 Task: Add Sprouts Organic Passata Tomato Puree to the cart.
Action: Mouse moved to (326, 140)
Screenshot: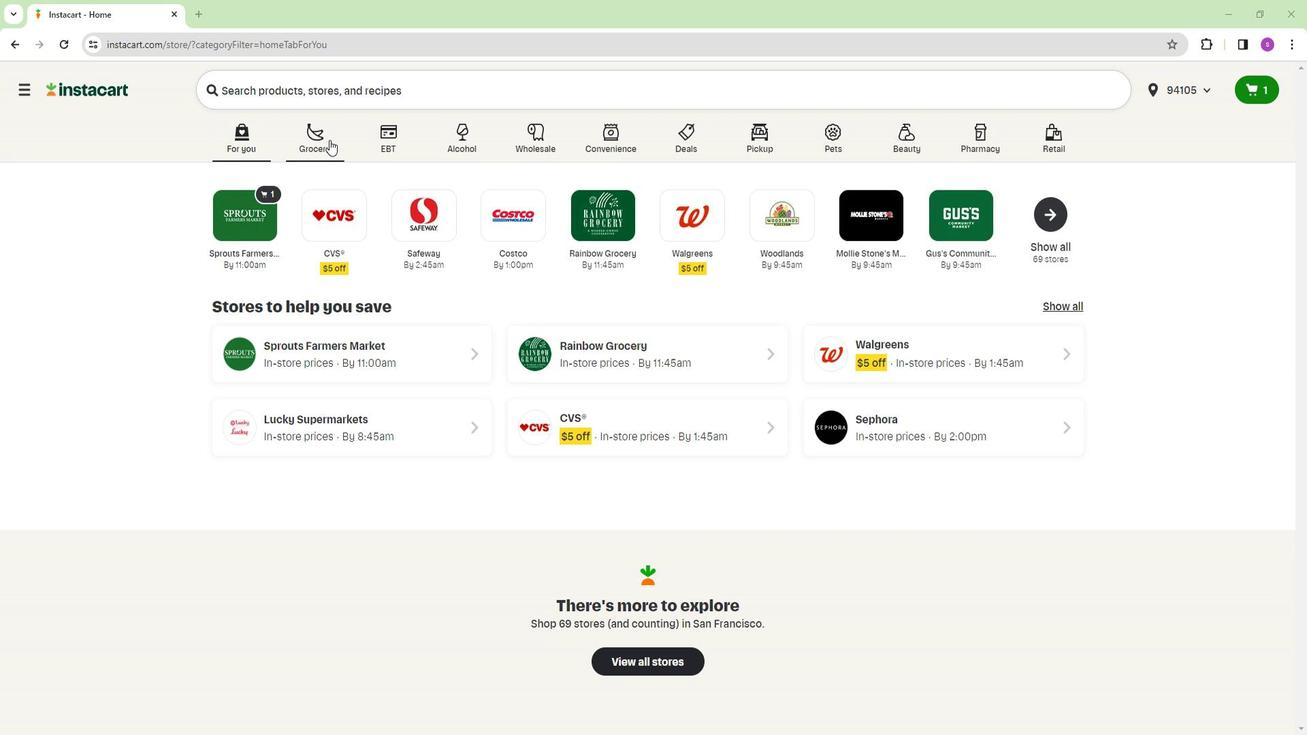 
Action: Mouse pressed left at (326, 140)
Screenshot: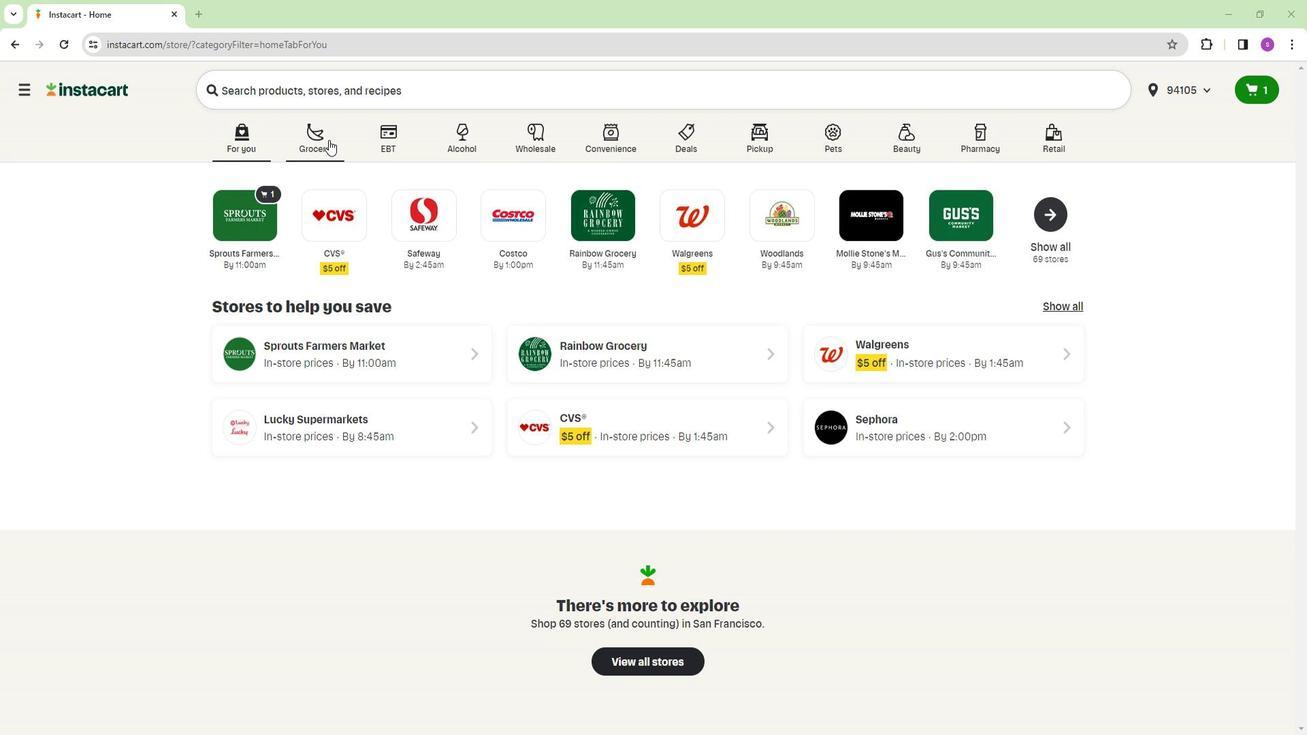 
Action: Mouse moved to (249, 226)
Screenshot: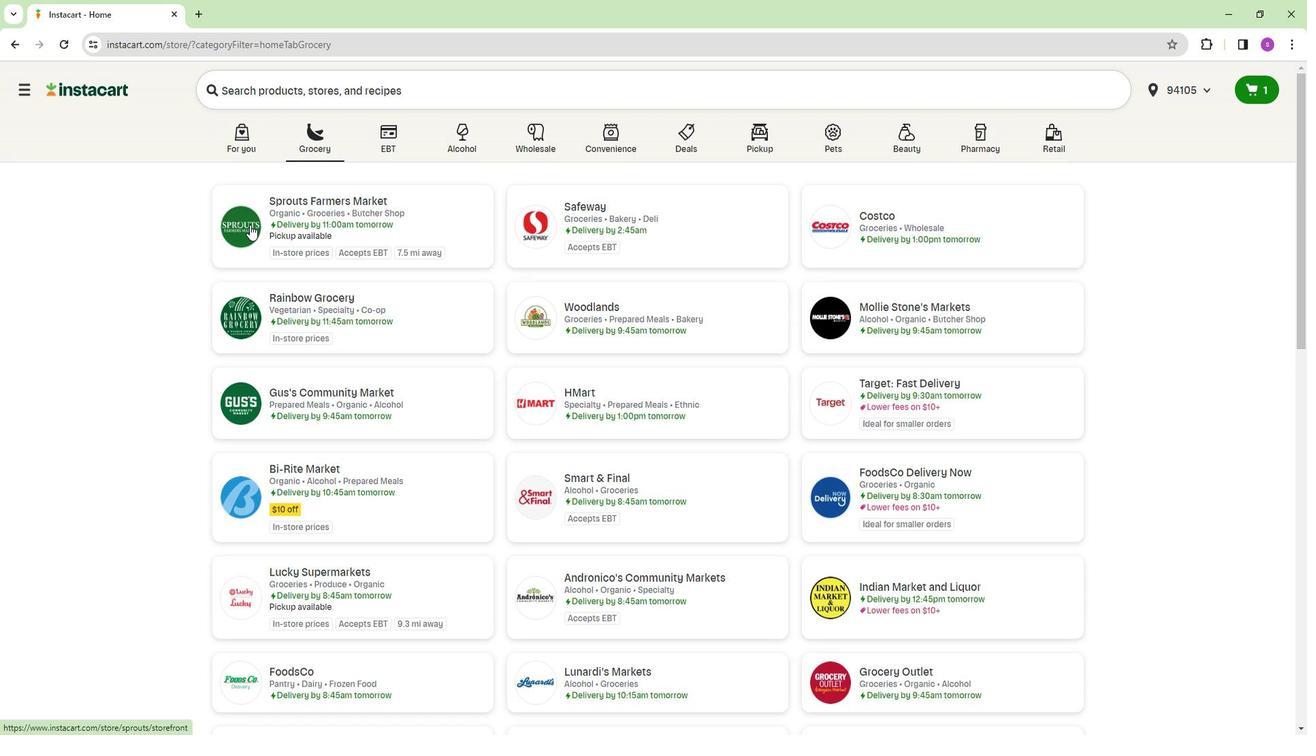 
Action: Mouse pressed left at (249, 226)
Screenshot: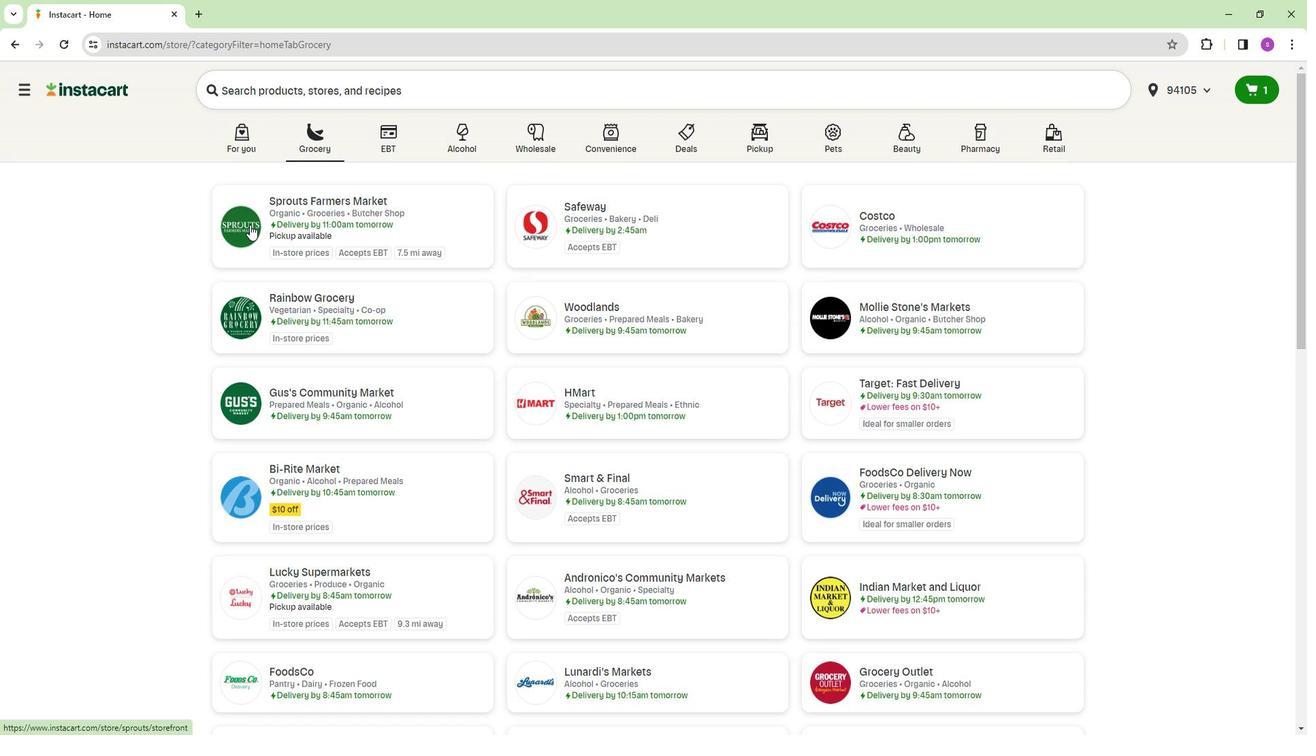 
Action: Mouse moved to (100, 507)
Screenshot: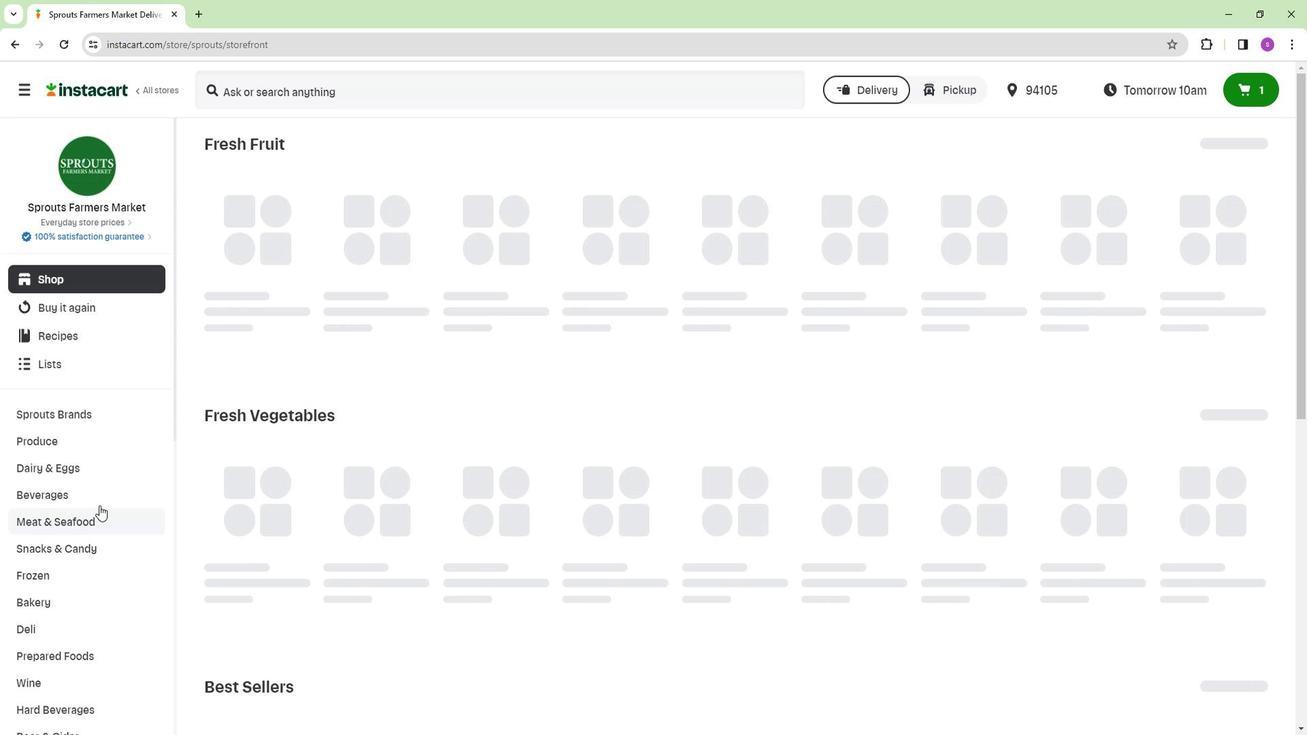 
Action: Mouse scrolled (100, 507) with delta (0, 0)
Screenshot: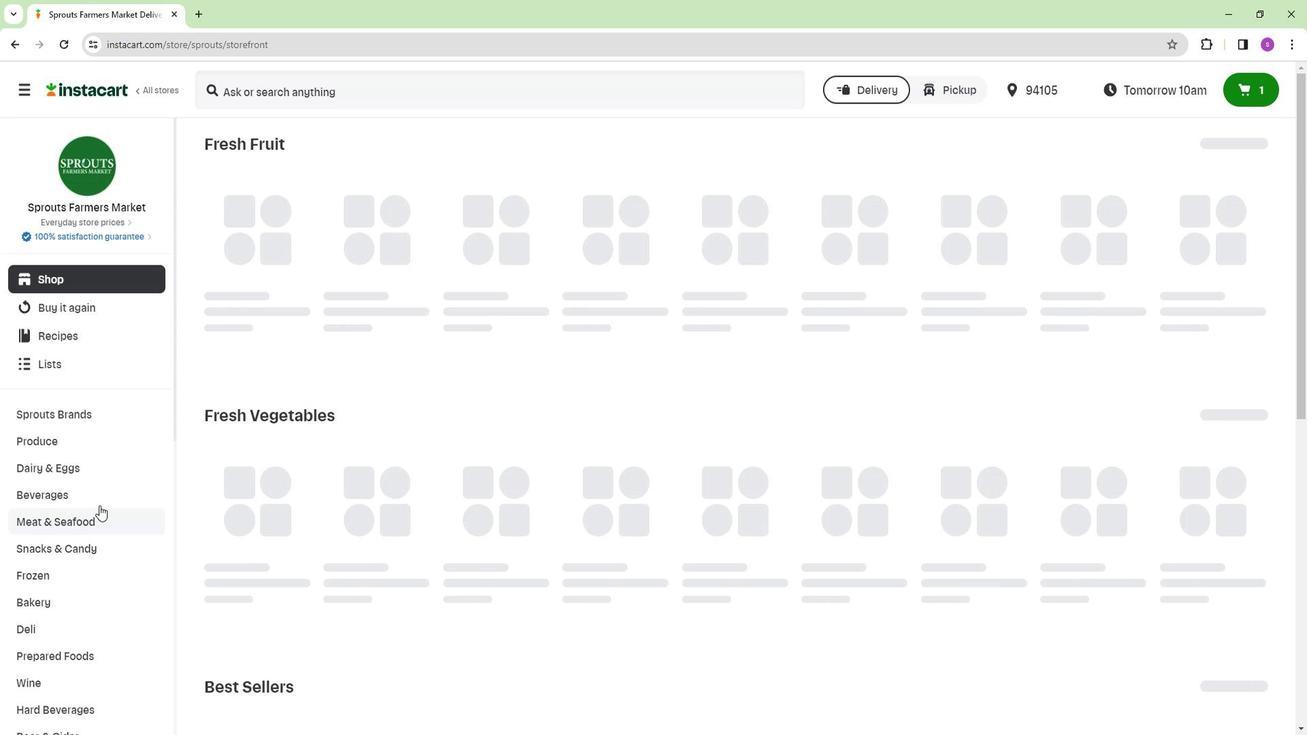 
Action: Mouse moved to (100, 506)
Screenshot: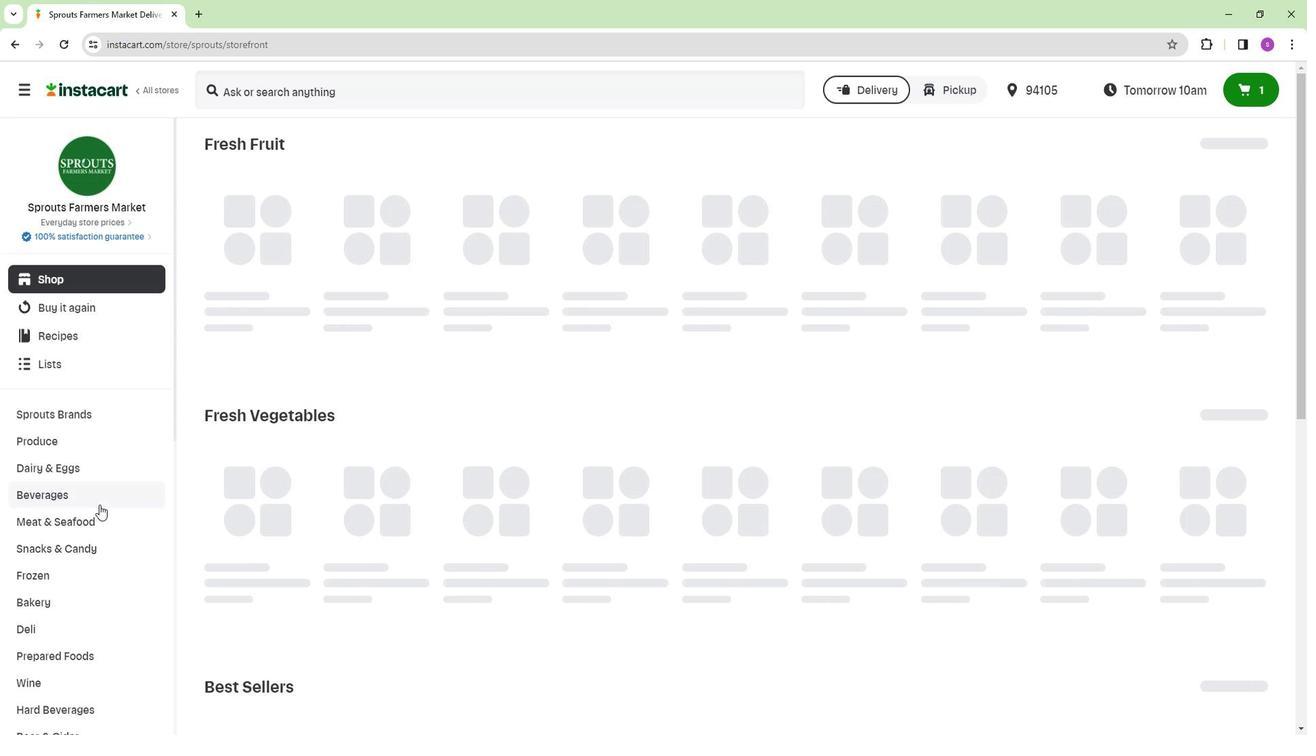 
Action: Mouse scrolled (100, 505) with delta (0, 0)
Screenshot: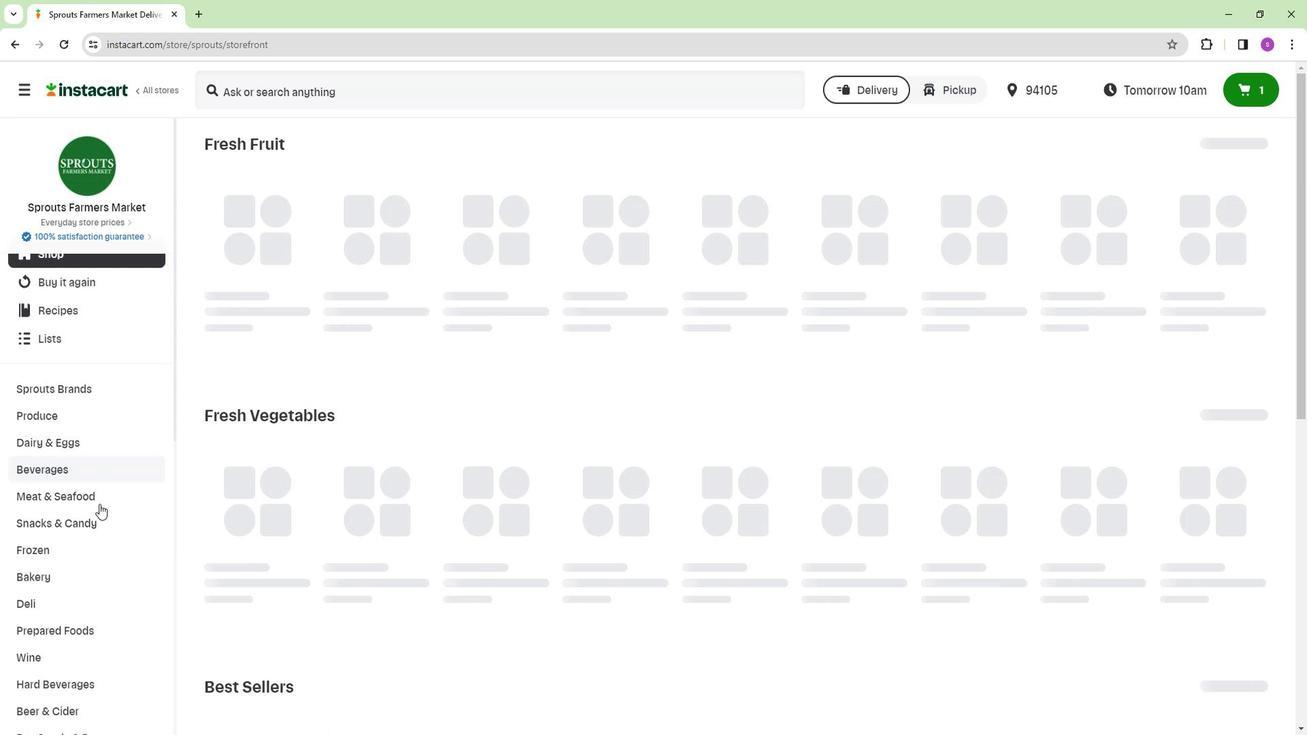 
Action: Mouse scrolled (100, 505) with delta (0, 0)
Screenshot: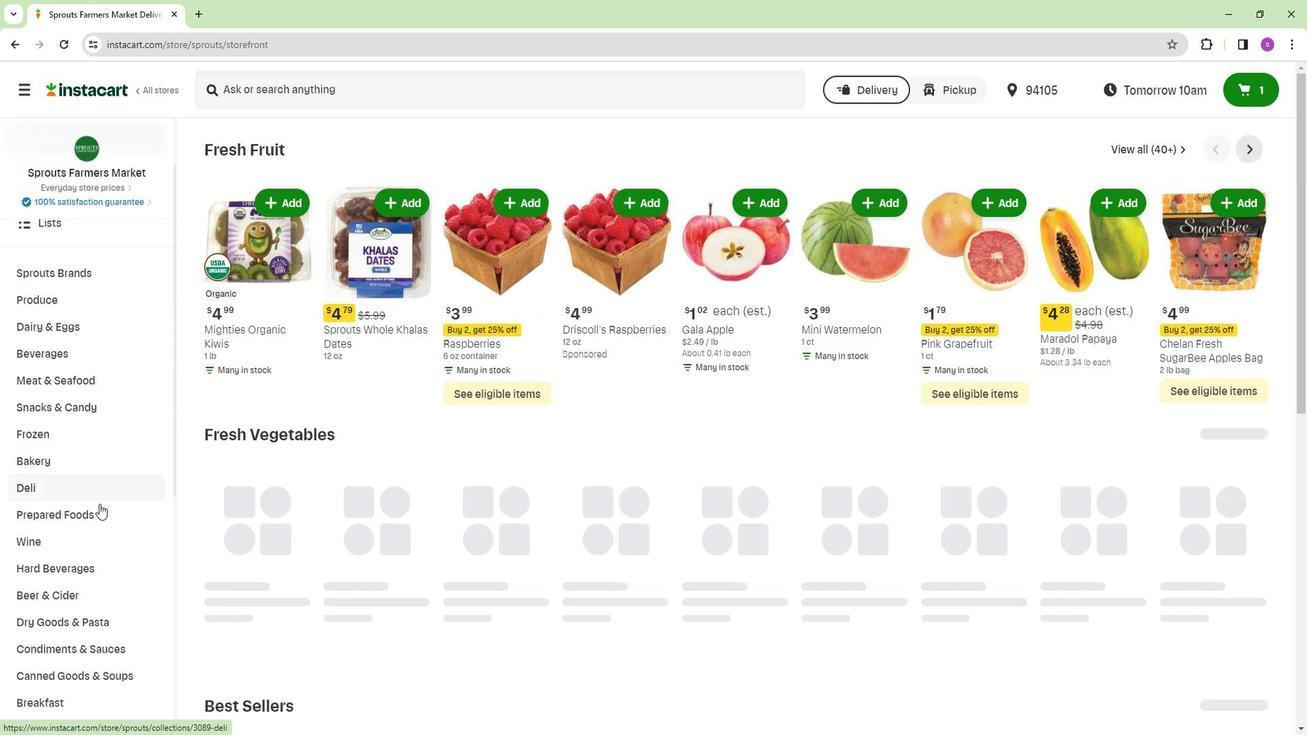 
Action: Mouse moved to (100, 542)
Screenshot: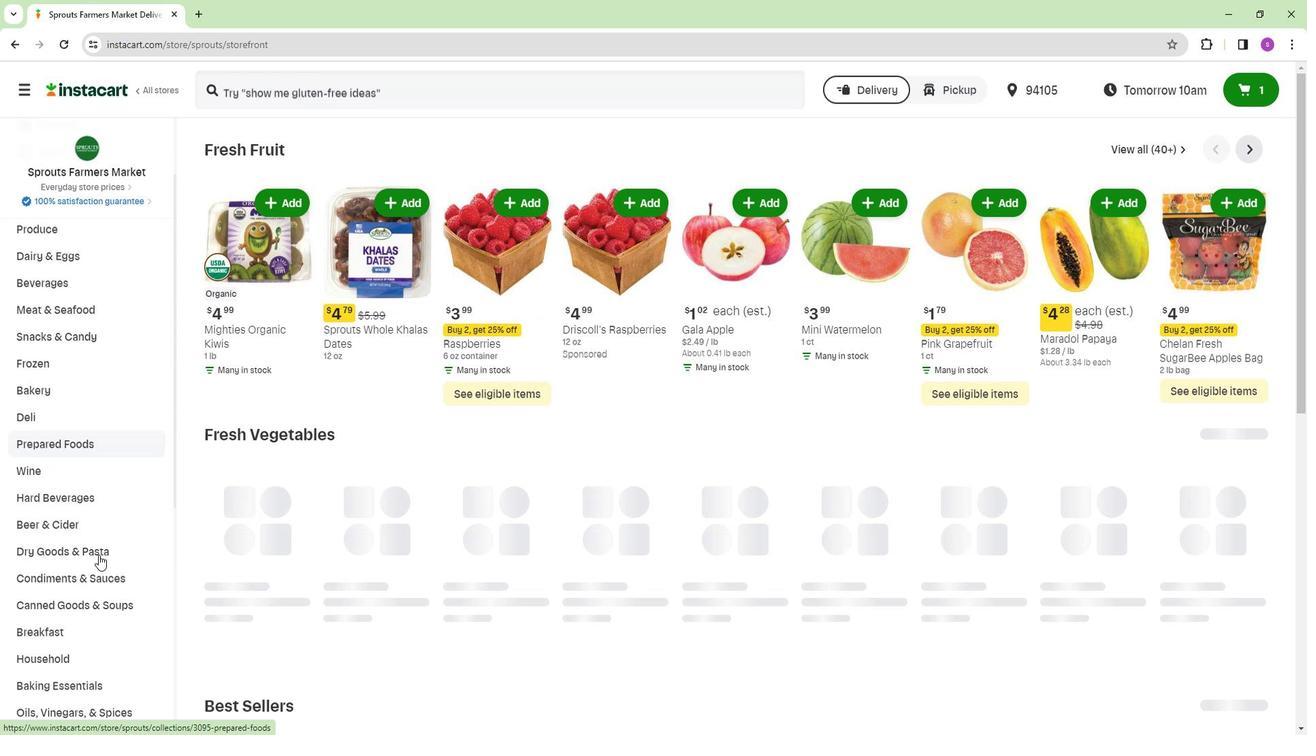 
Action: Mouse pressed left at (100, 542)
Screenshot: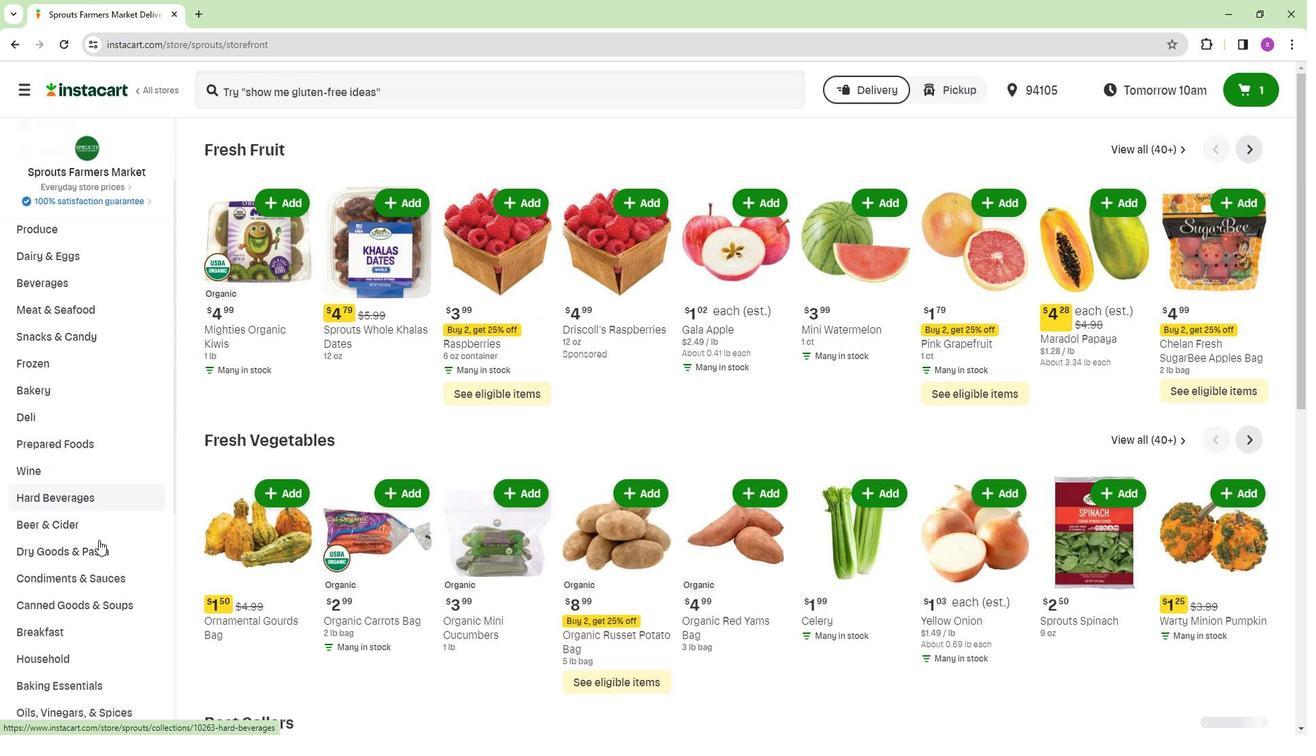 
Action: Mouse moved to (100, 554)
Screenshot: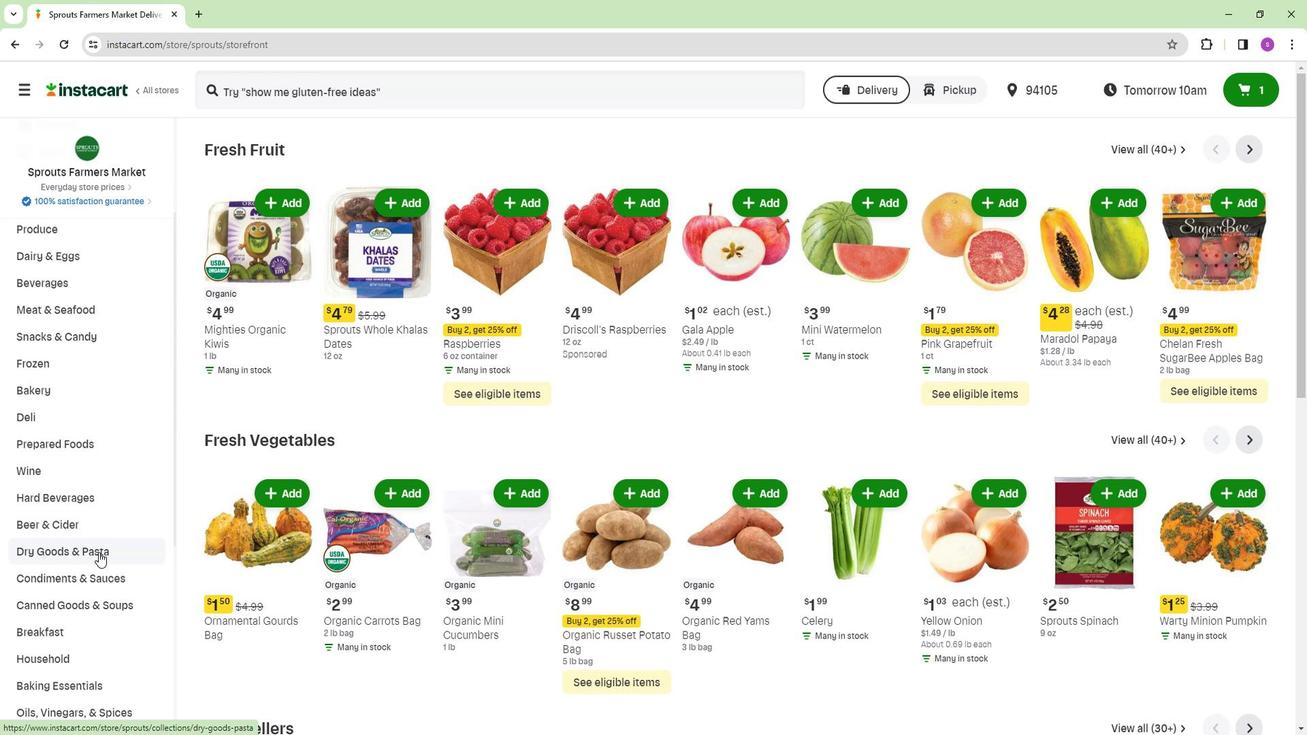 
Action: Mouse pressed left at (100, 554)
Screenshot: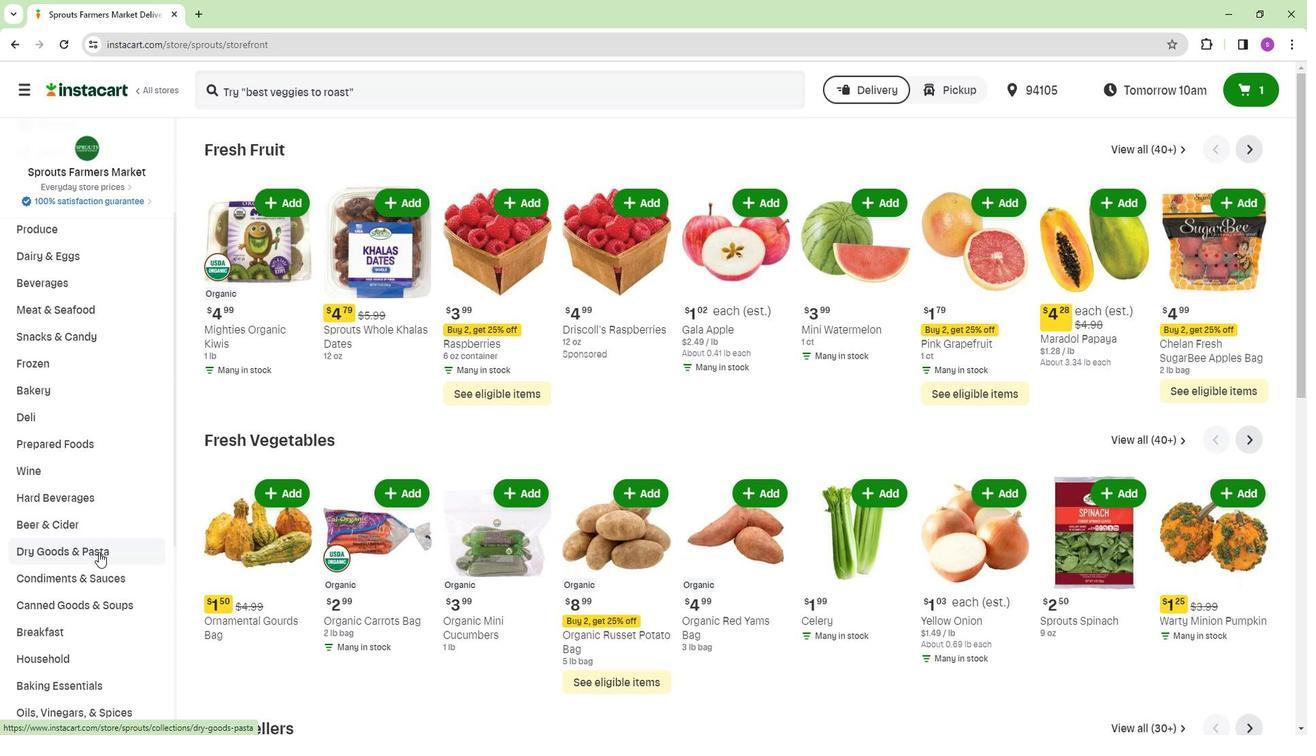 
Action: Mouse moved to (691, 180)
Screenshot: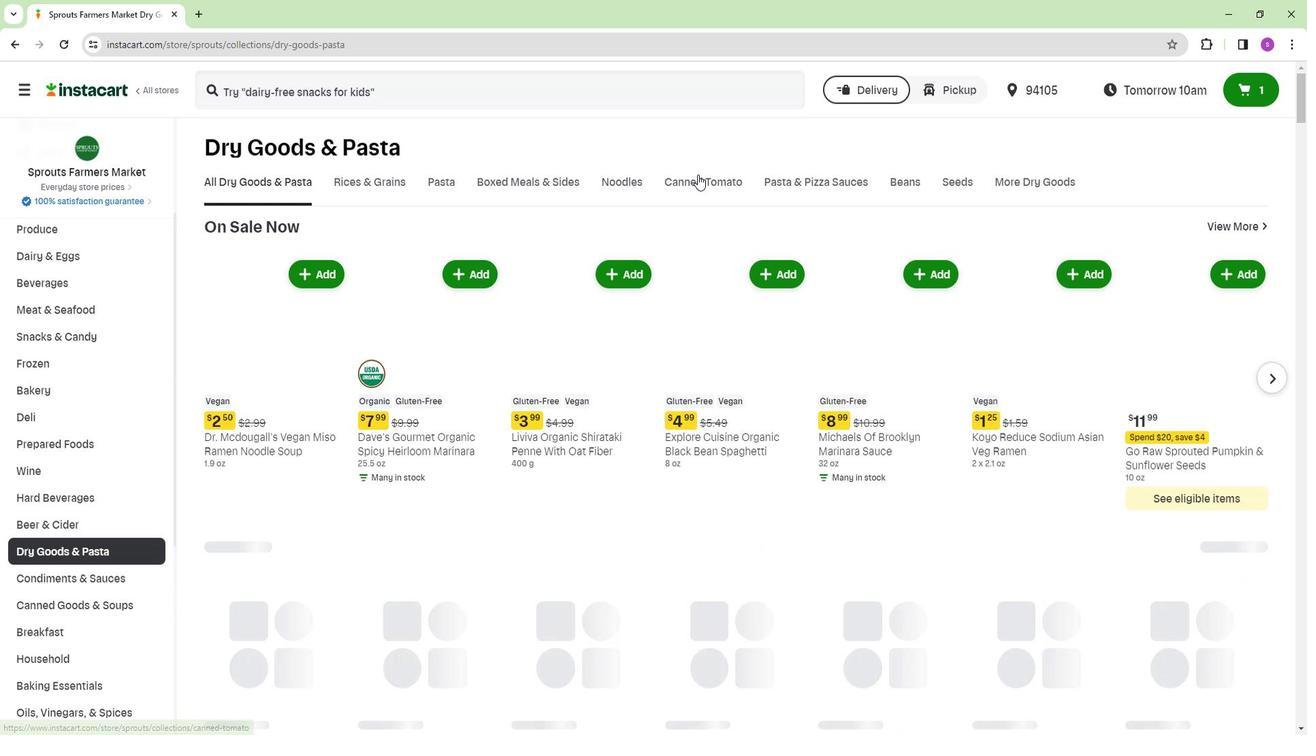 
Action: Mouse pressed left at (691, 180)
Screenshot: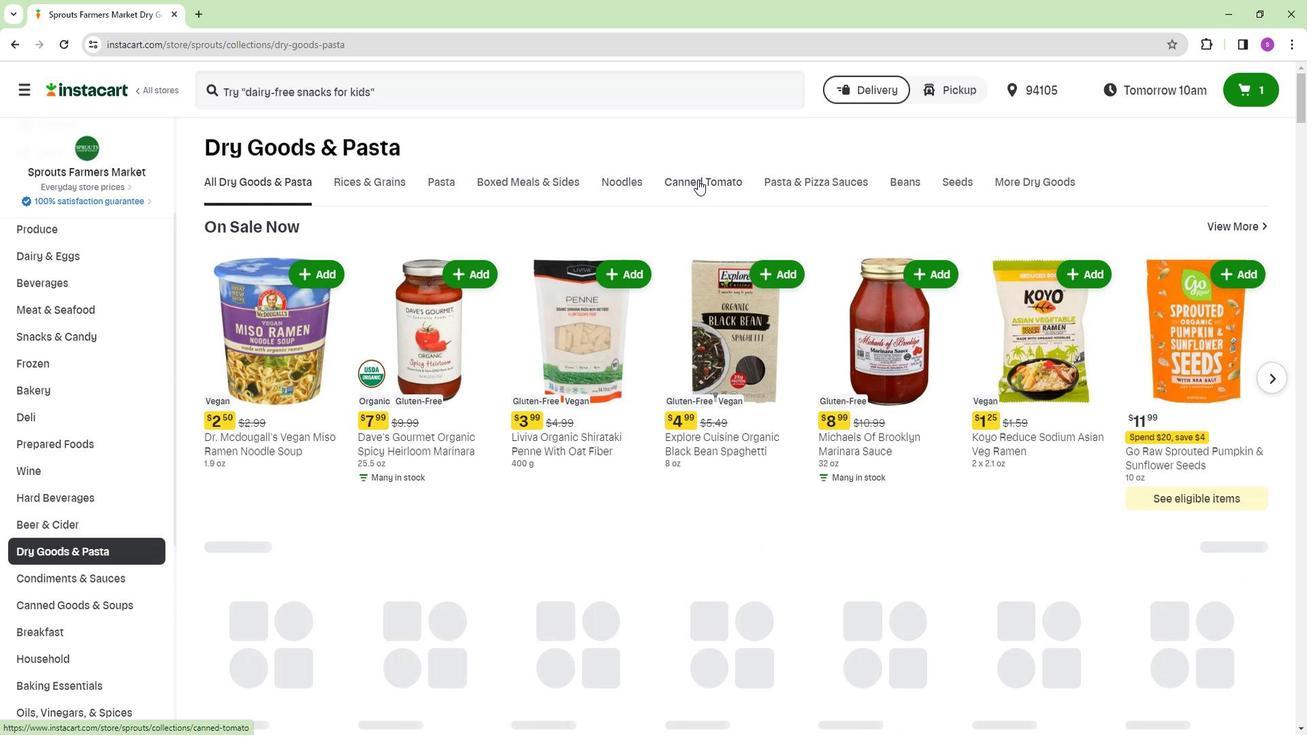 
Action: Mouse moved to (563, 239)
Screenshot: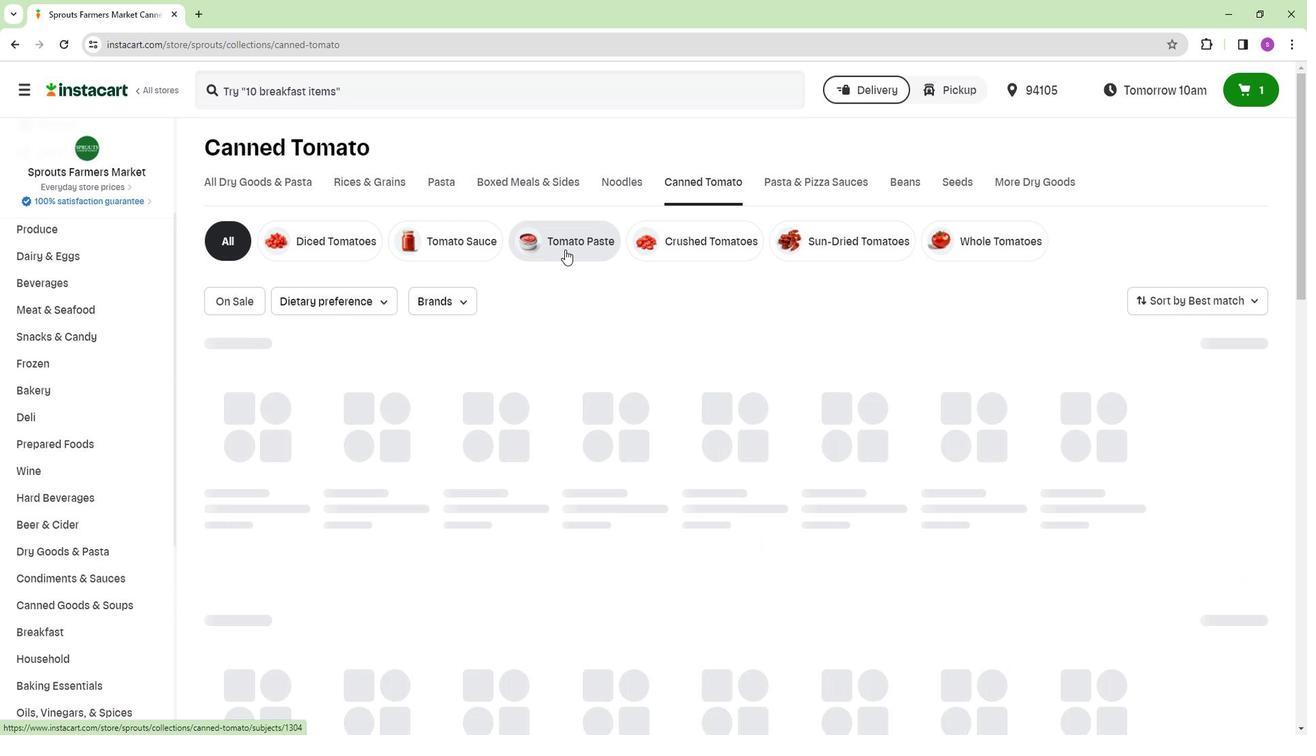 
Action: Mouse pressed left at (563, 239)
Screenshot: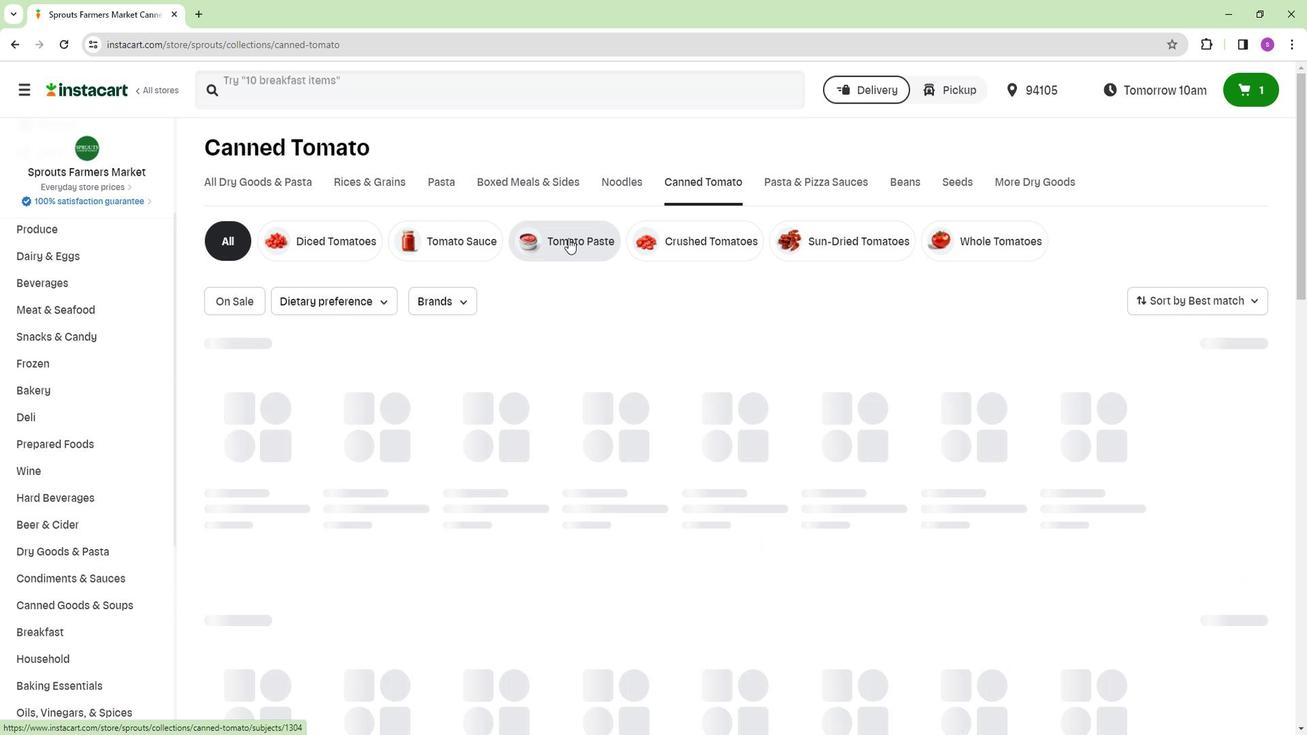 
Action: Mouse moved to (357, 96)
Screenshot: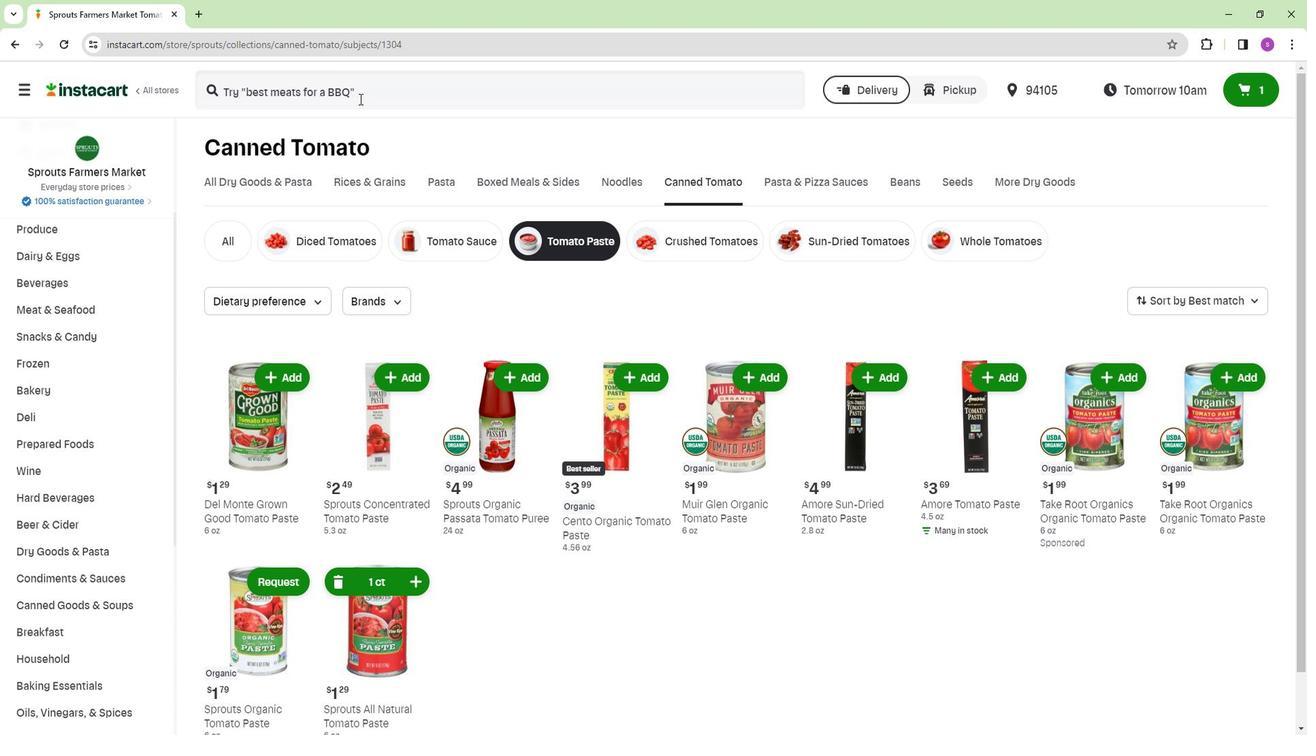 
Action: Mouse pressed left at (357, 96)
Screenshot: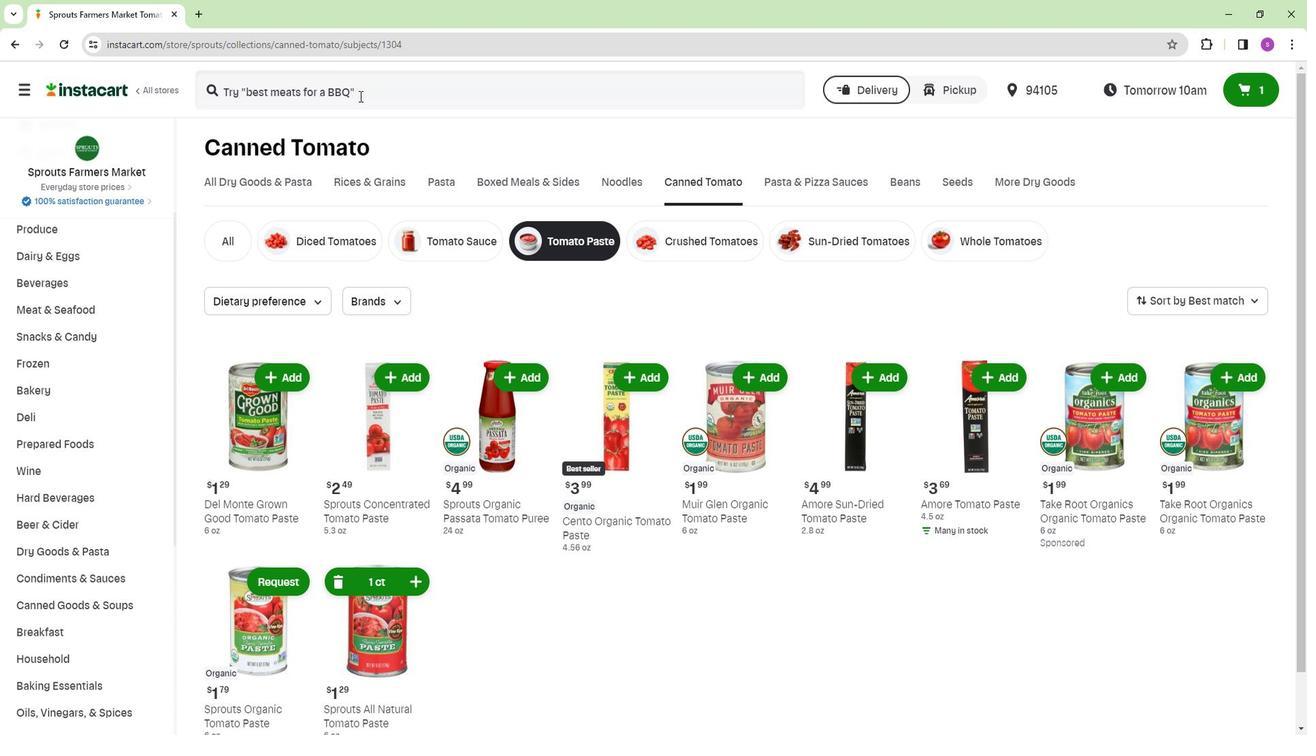 
Action: Key pressed <Key.shift>Spo<Key.backspace>routs<Key.space><Key.shift>Organic<Key.space><Key.shift><Key.shift><Key.shift><Key.shift><Key.shift><Key.shift><Key.shift><Key.shift><Key.shift><Key.shift><Key.shift><Key.shift><Key.shift><Key.shift><Key.shift><Key.shift><Key.shift><Key.shift>Passata<Key.space><Key.shift>Tomato<Key.space><Key.shift>Puree<Key.enter>
Screenshot: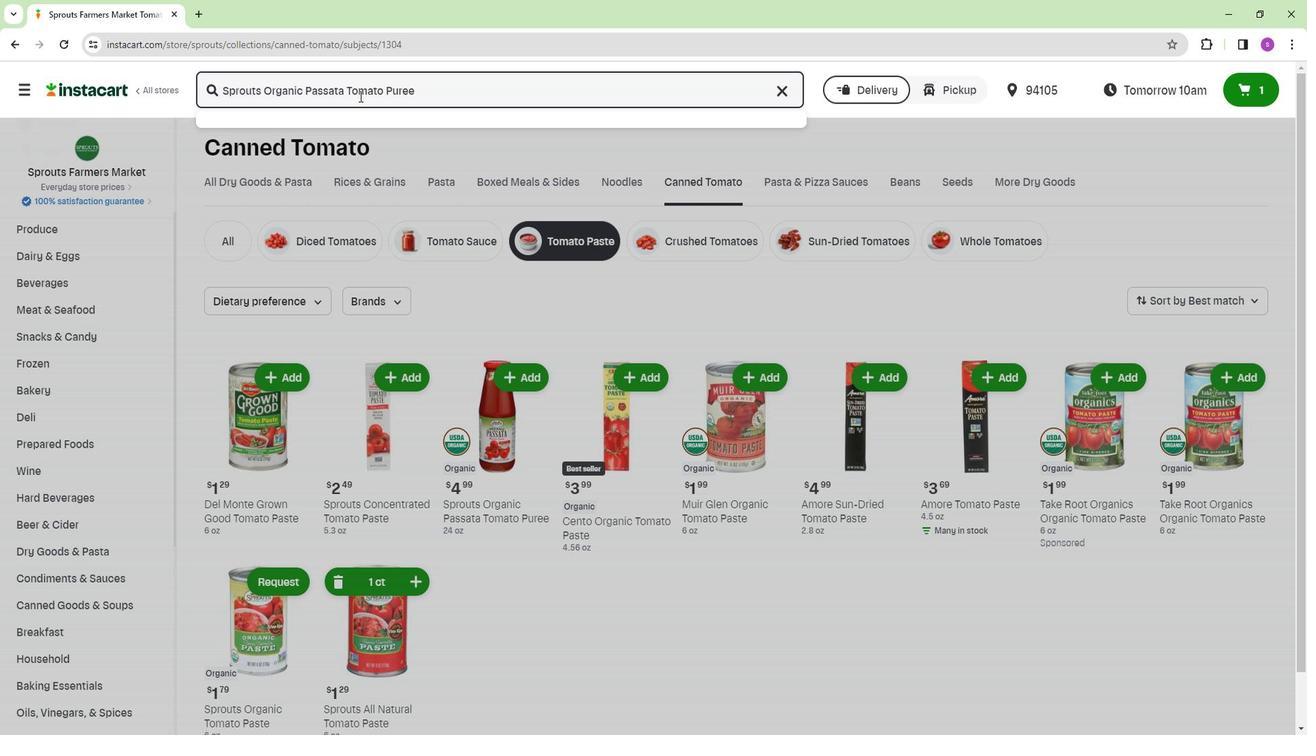 
Action: Mouse moved to (592, 241)
Screenshot: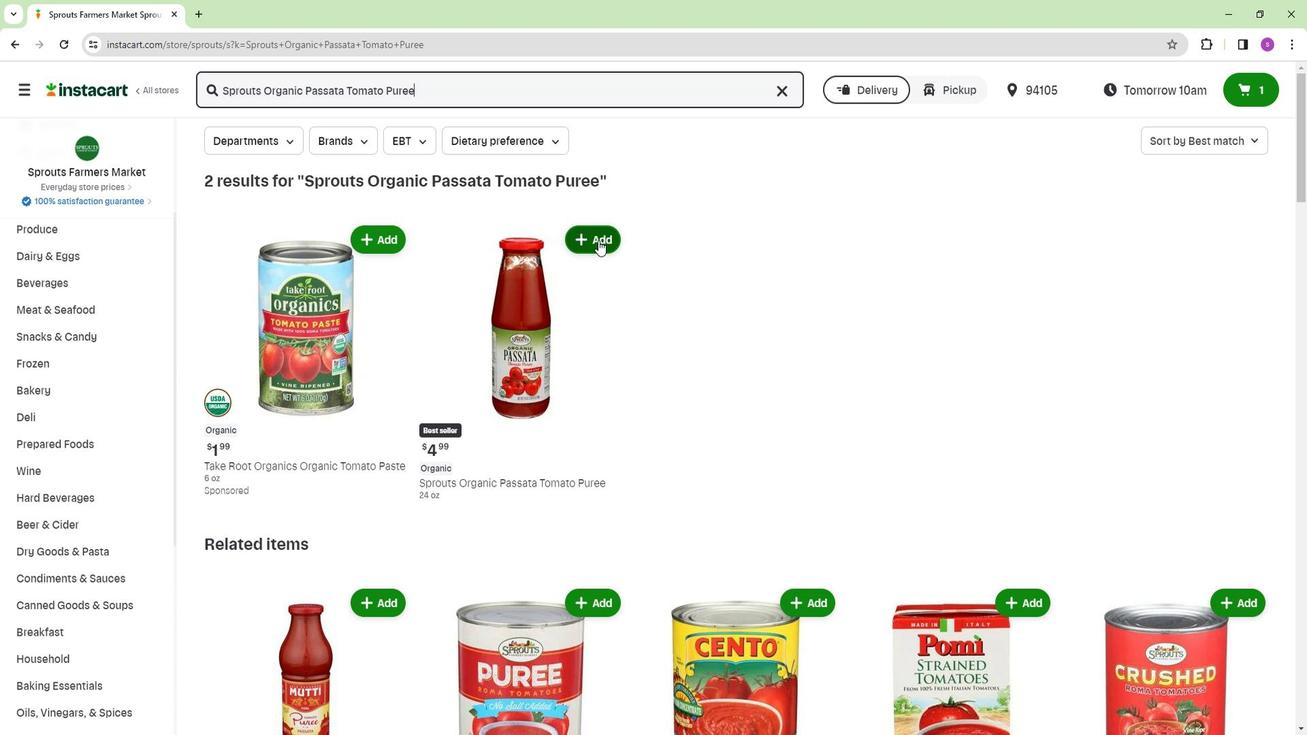
Action: Mouse pressed left at (592, 241)
Screenshot: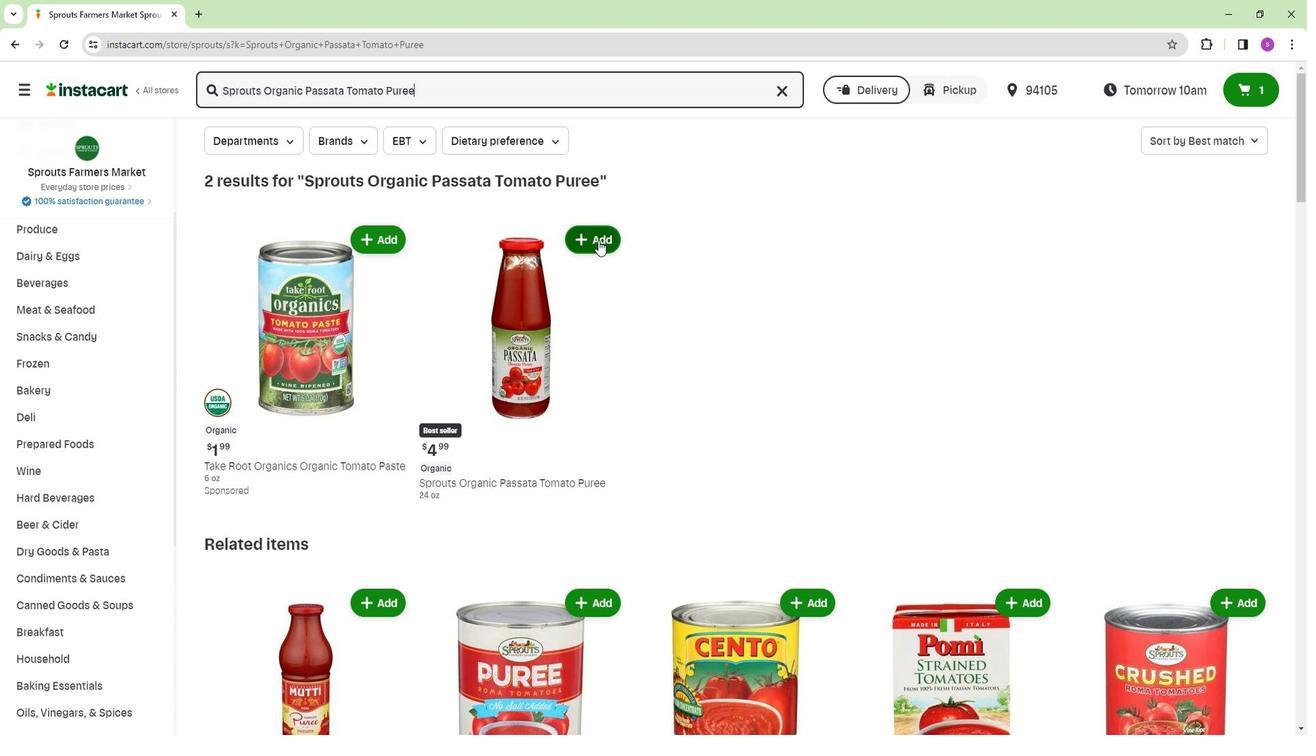 
Action: Mouse moved to (734, 332)
Screenshot: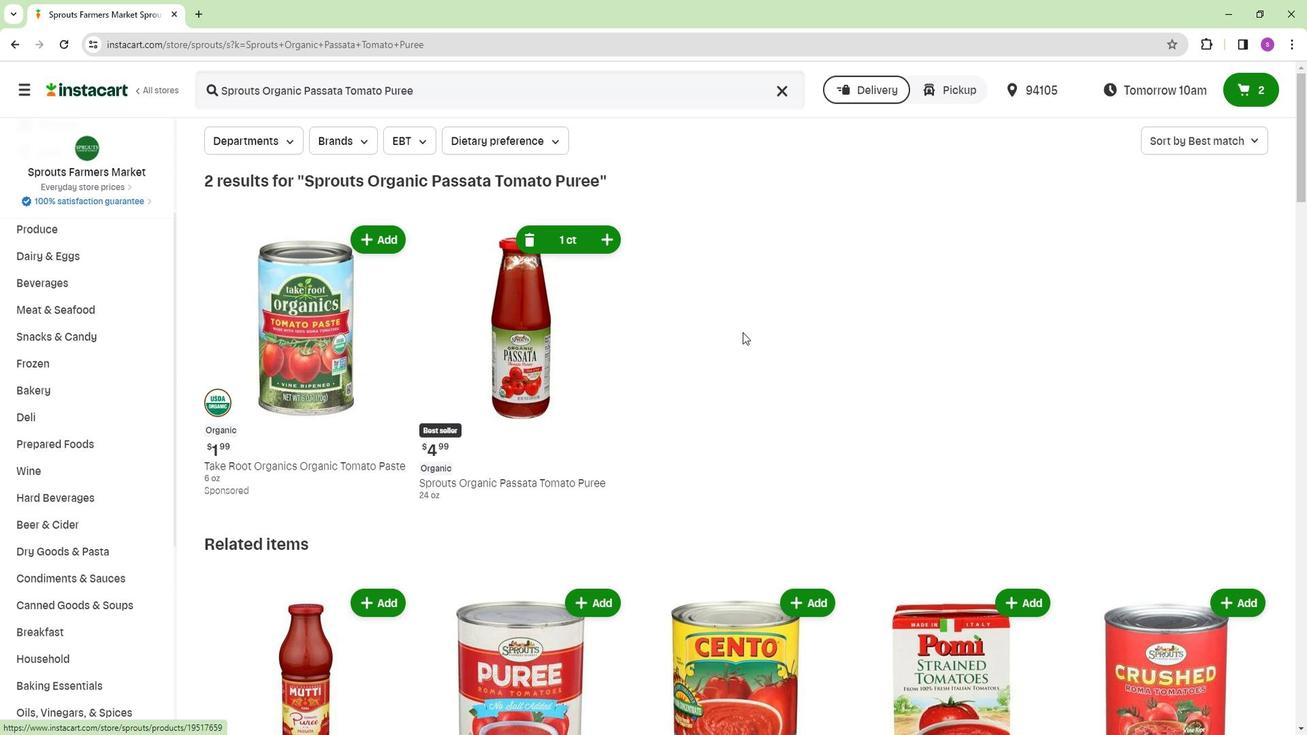 
